 Task: For heading  Tahoma with underline.  font size for heading20,  'Change the font style of data to'Arial.  and font size to 12,  Change the alignment of both headline & data to Align left.  In the sheet  EvaluationSalesForecast
Action: Mouse moved to (19, 105)
Screenshot: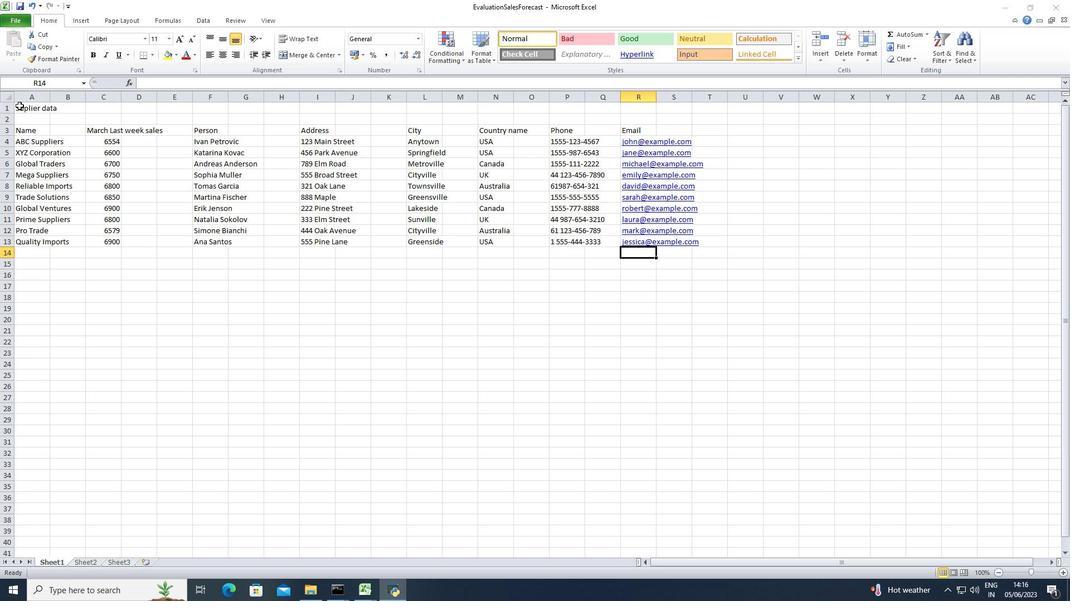 
Action: Mouse pressed left at (19, 105)
Screenshot: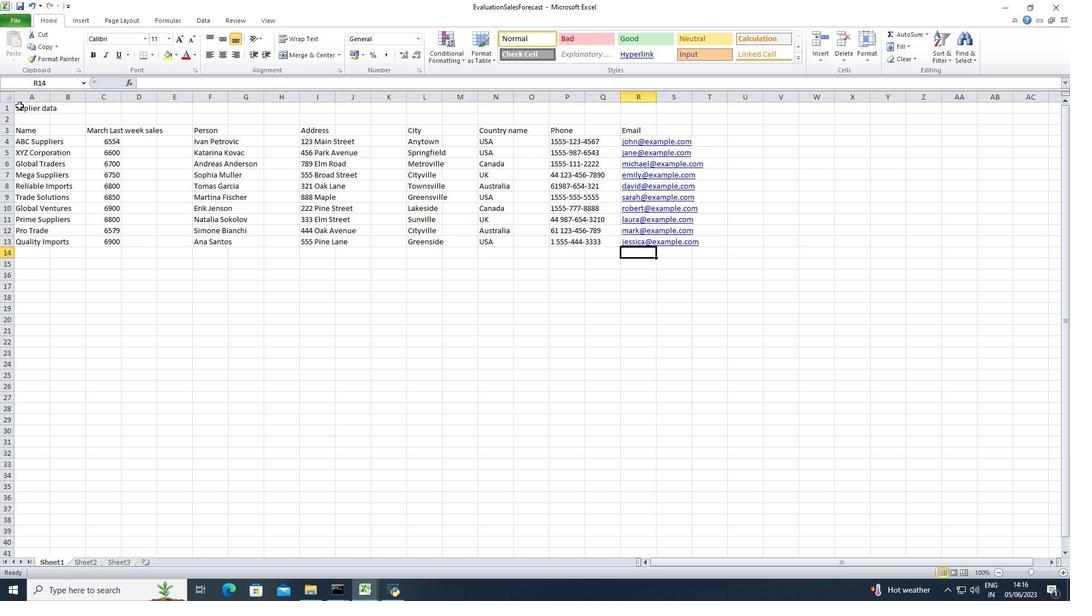 
Action: Mouse moved to (17, 107)
Screenshot: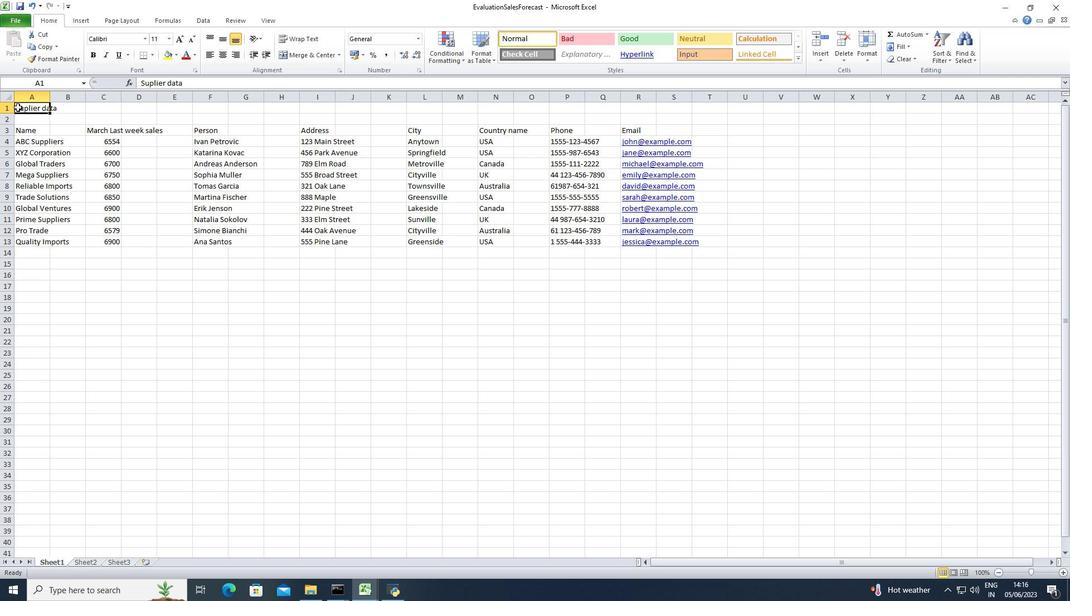 
Action: Mouse pressed left at (17, 107)
Screenshot: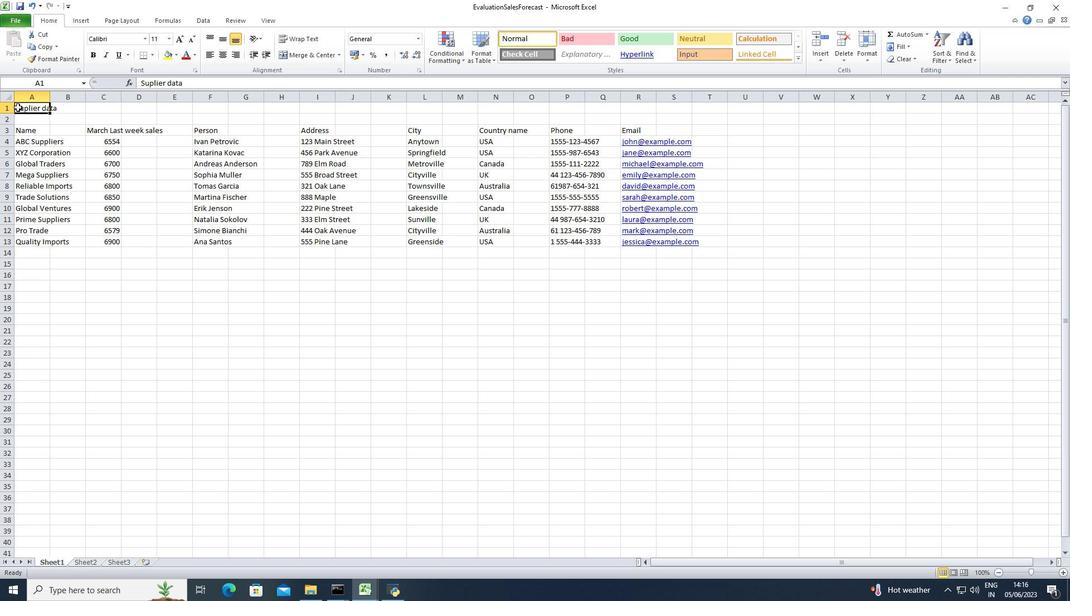 
Action: Mouse moved to (34, 107)
Screenshot: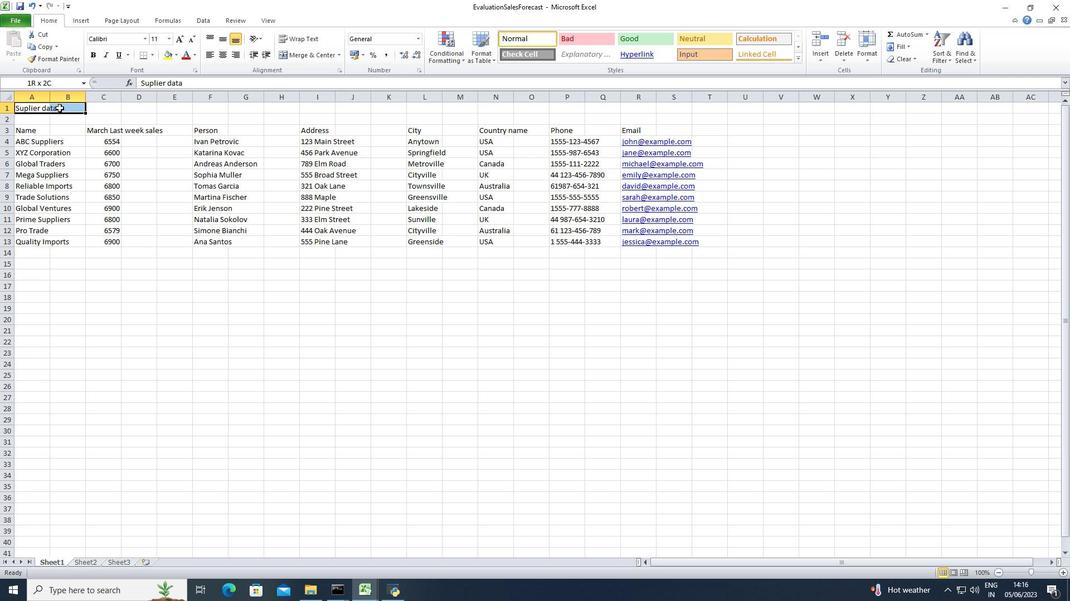 
Action: Mouse pressed left at (19, 107)
Screenshot: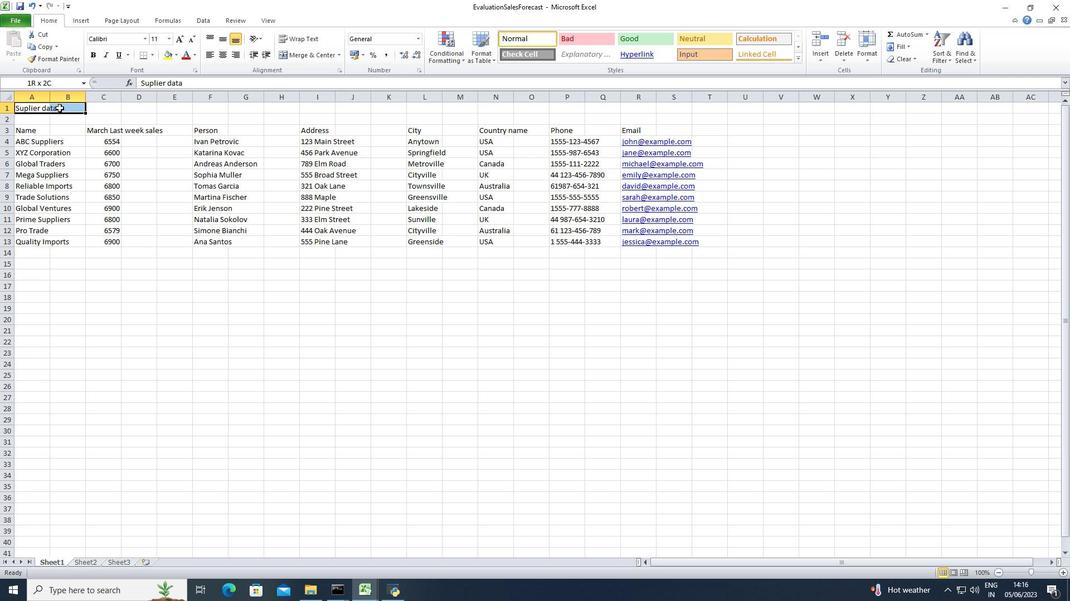 
Action: Mouse moved to (130, 34)
Screenshot: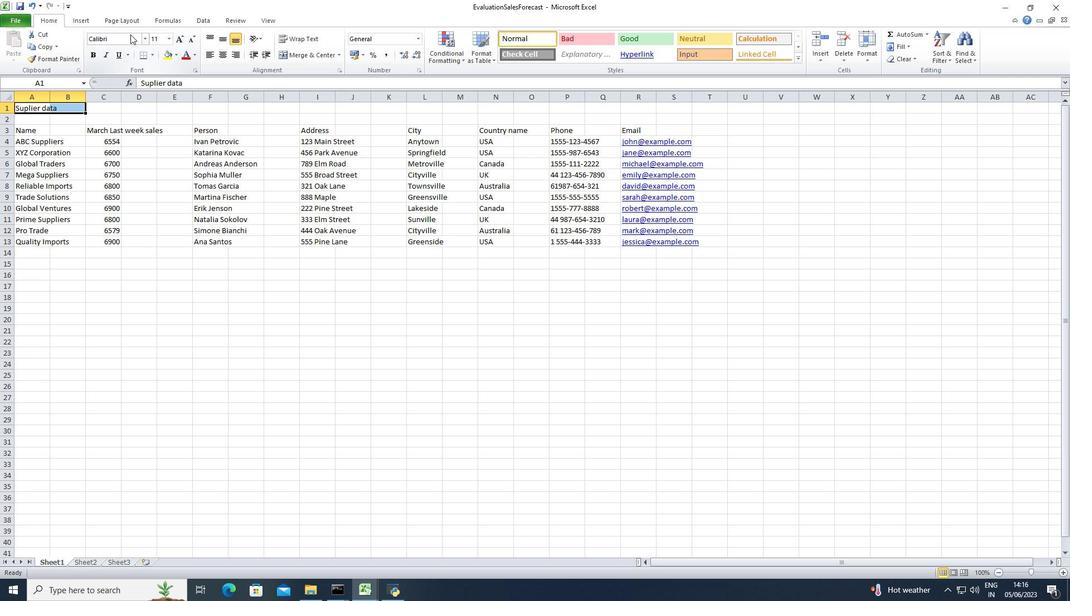 
Action: Mouse pressed left at (130, 34)
Screenshot: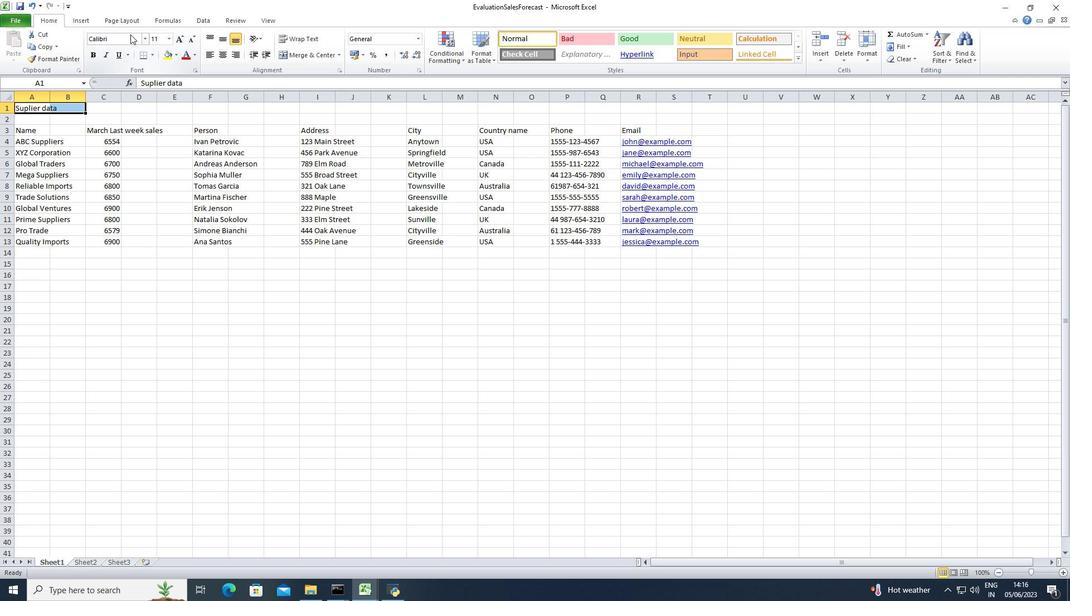 
Action: Key pressed <Key.shift>Ta
Screenshot: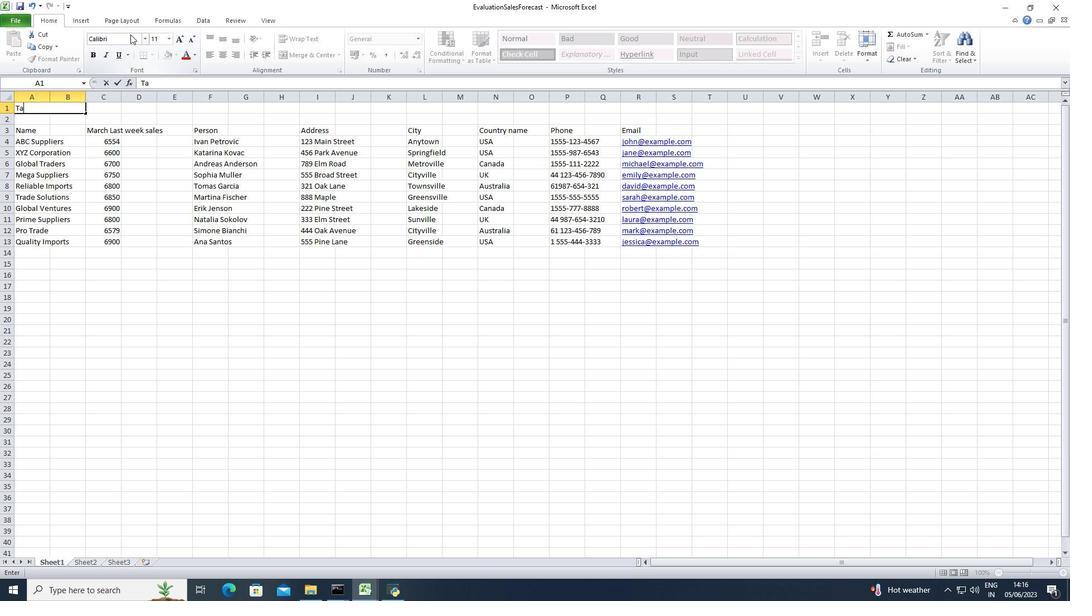 
Action: Mouse pressed left at (130, 34)
Screenshot: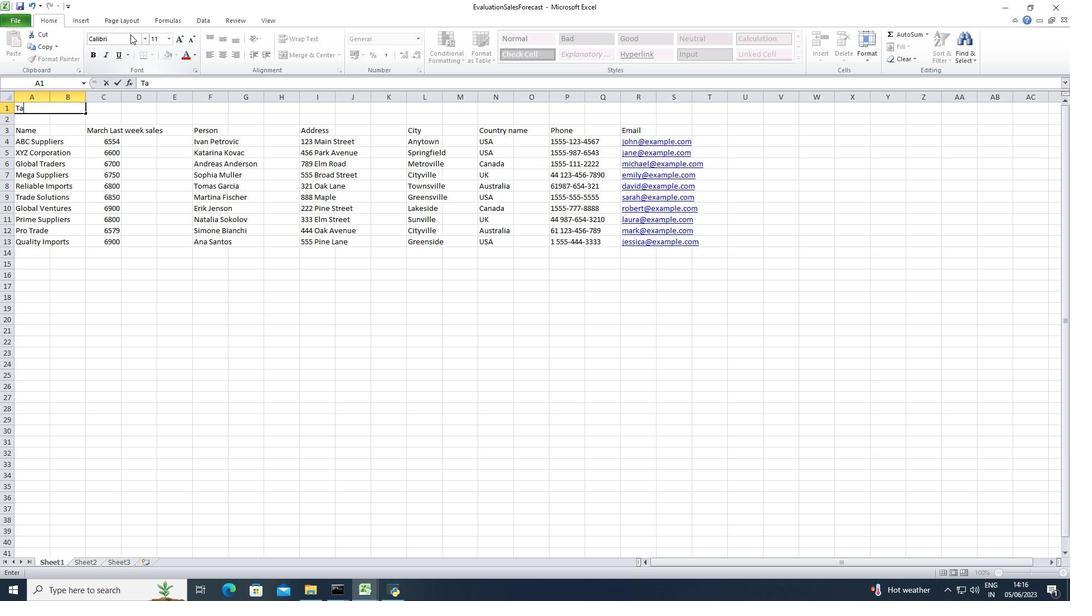 
Action: Mouse pressed left at (130, 34)
Screenshot: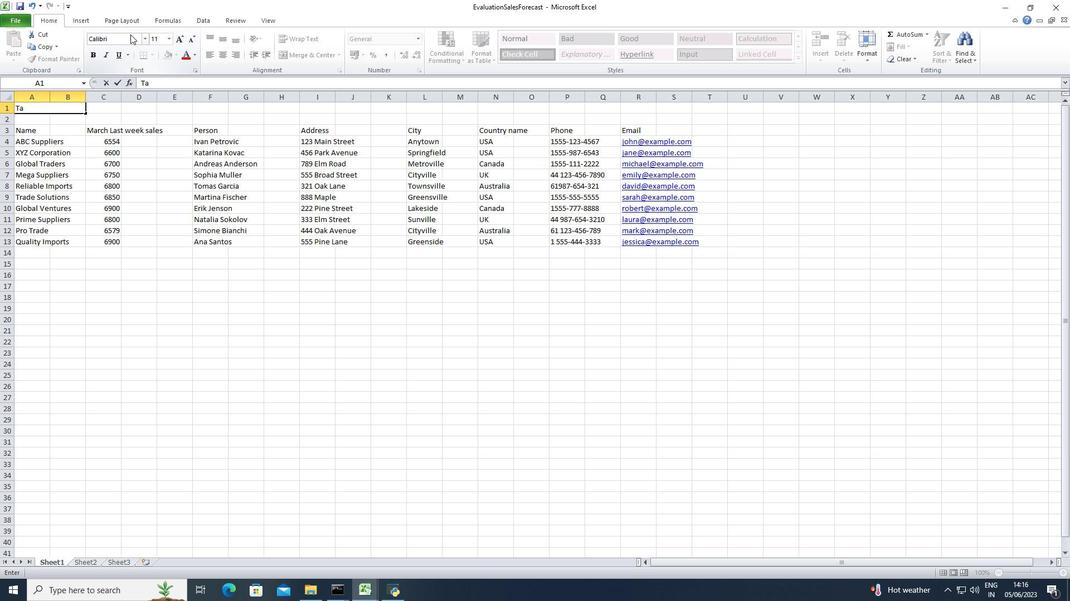 
Action: Mouse moved to (29, 1)
Screenshot: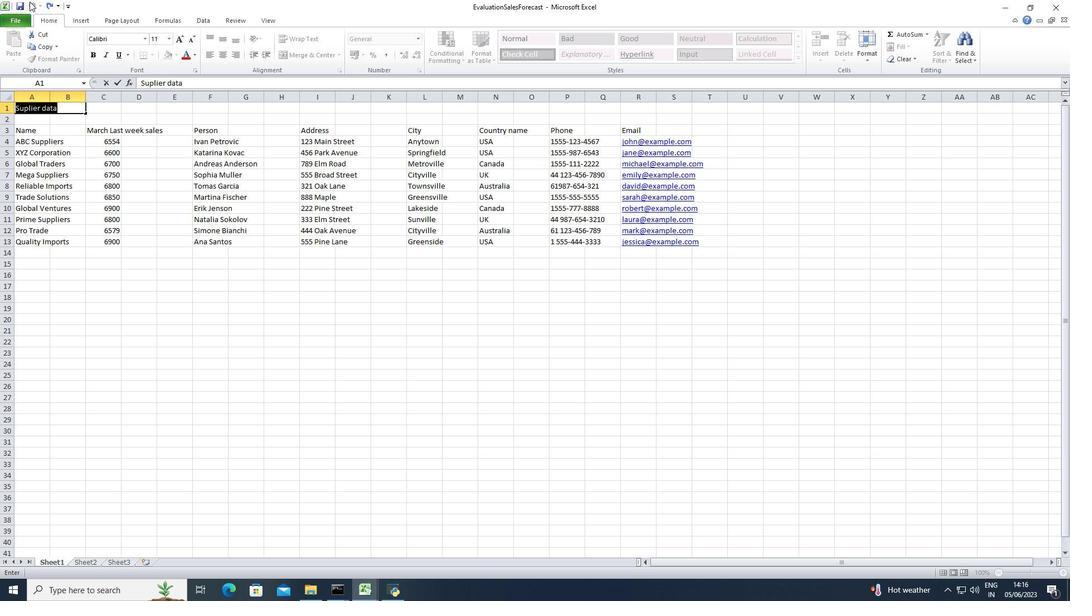 
Action: Mouse pressed left at (29, 1)
Screenshot: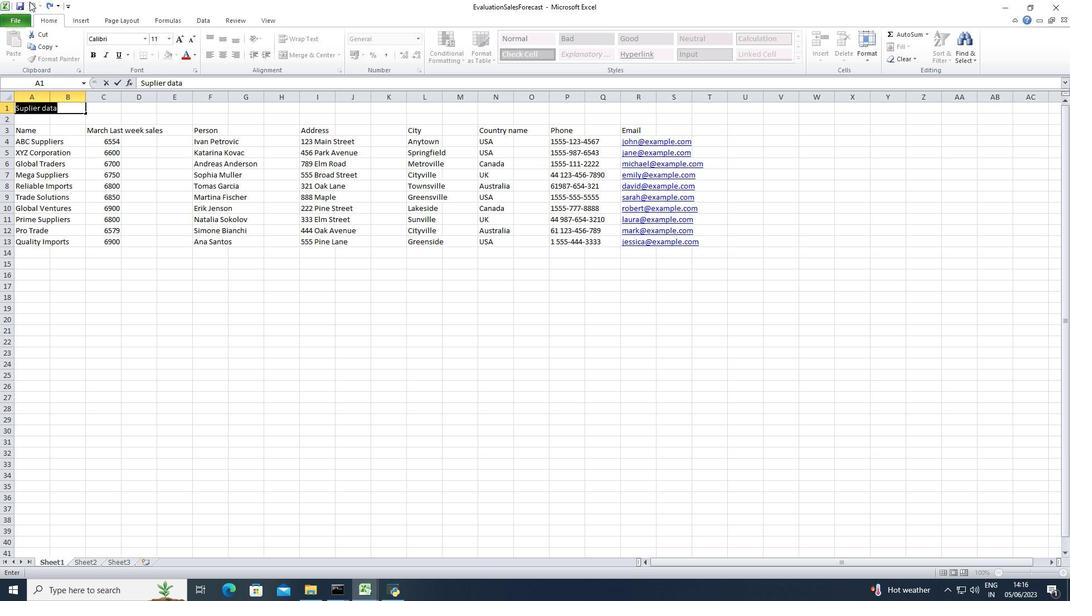 
Action: Mouse moved to (141, 135)
Screenshot: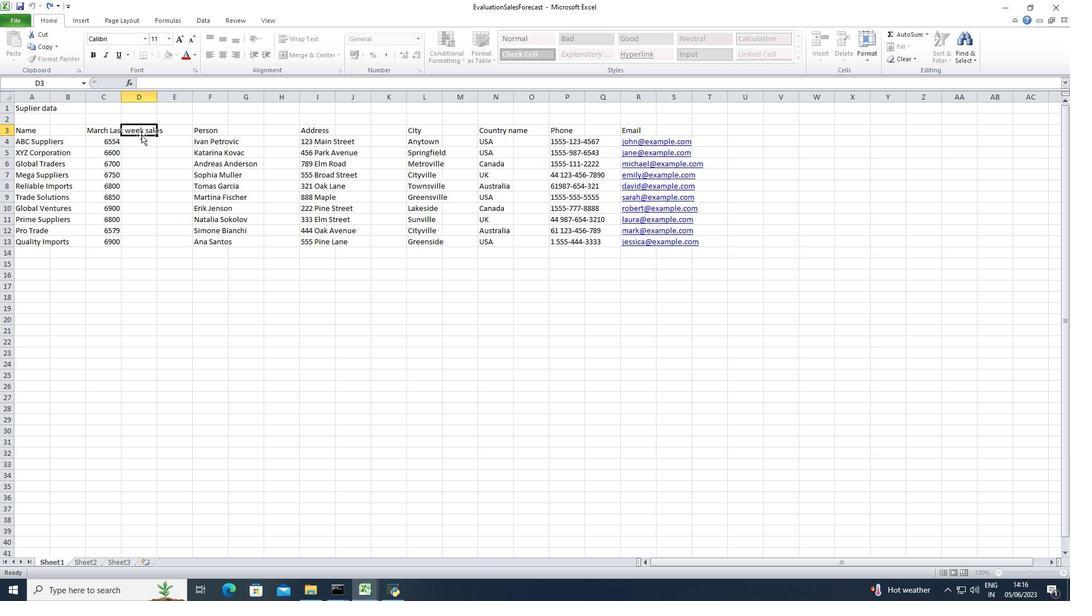 
Action: Mouse pressed left at (141, 135)
Screenshot: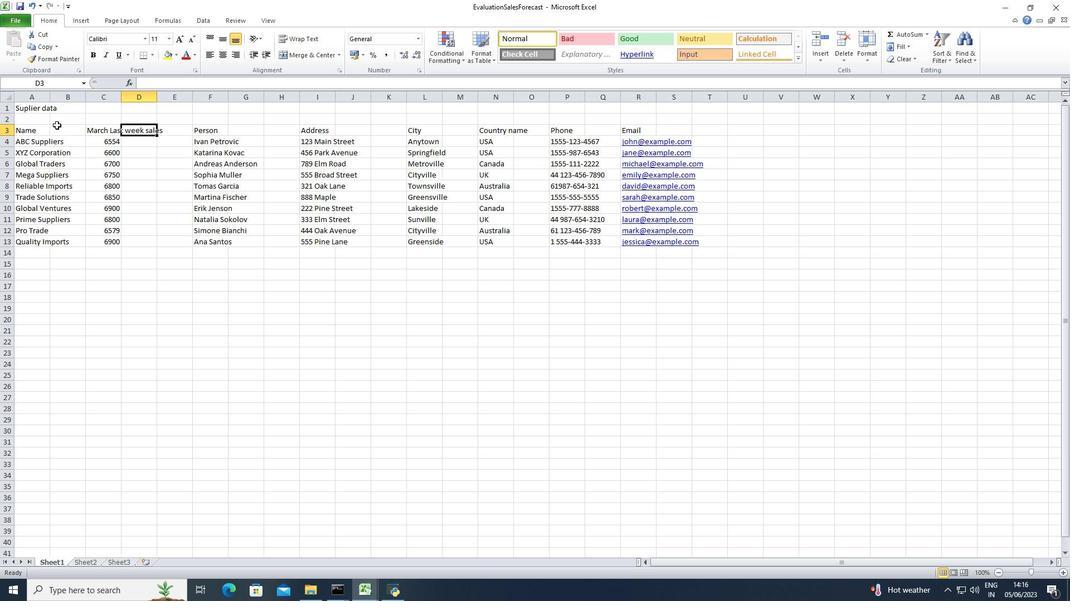 
Action: Mouse moved to (23, 108)
Screenshot: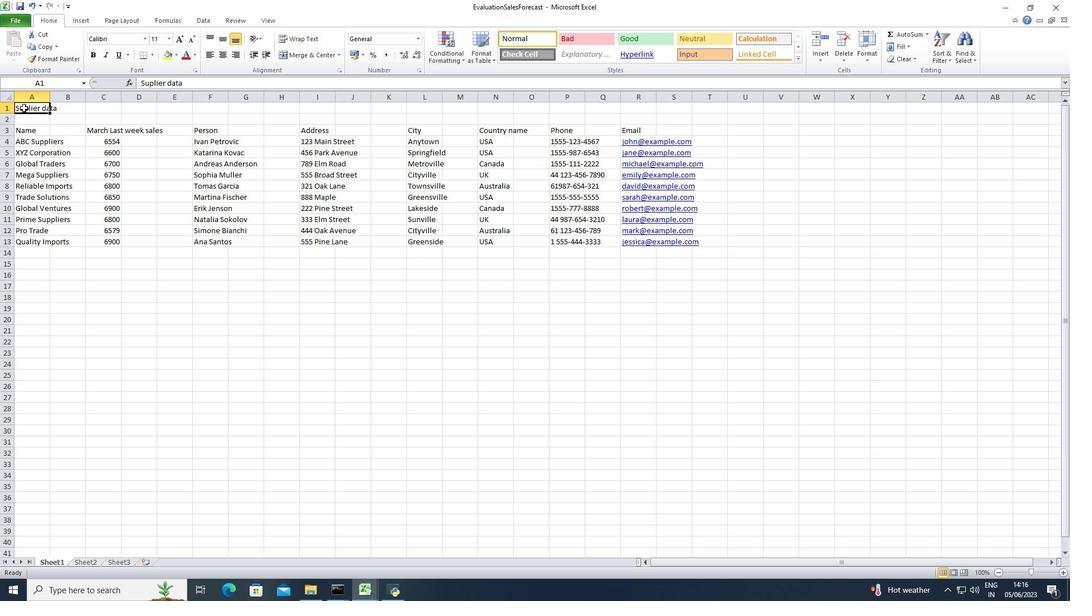 
Action: Mouse pressed left at (23, 108)
Screenshot: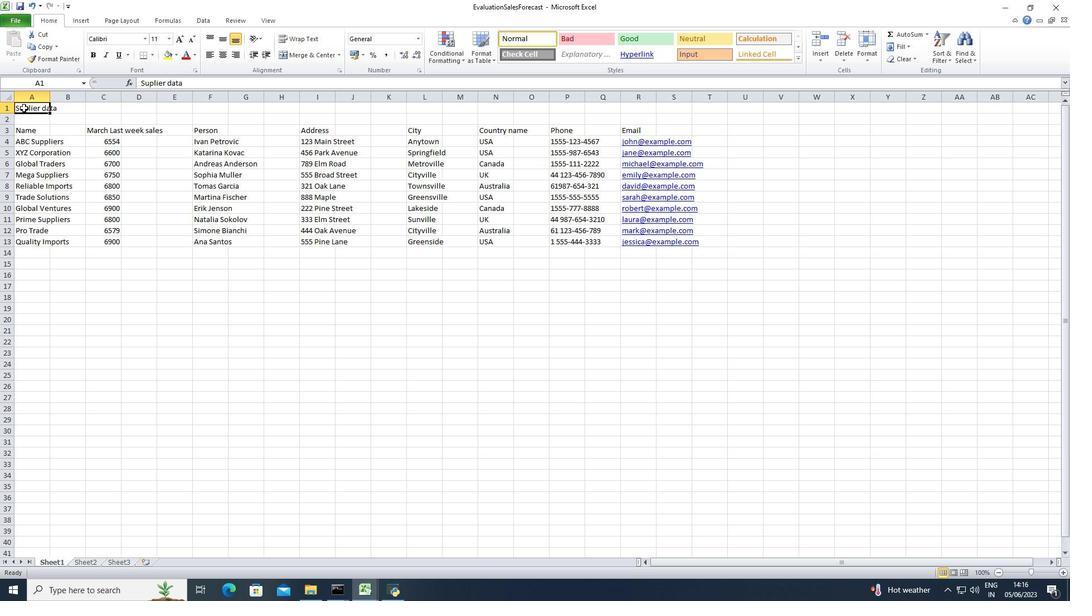 
Action: Mouse moved to (105, 38)
Screenshot: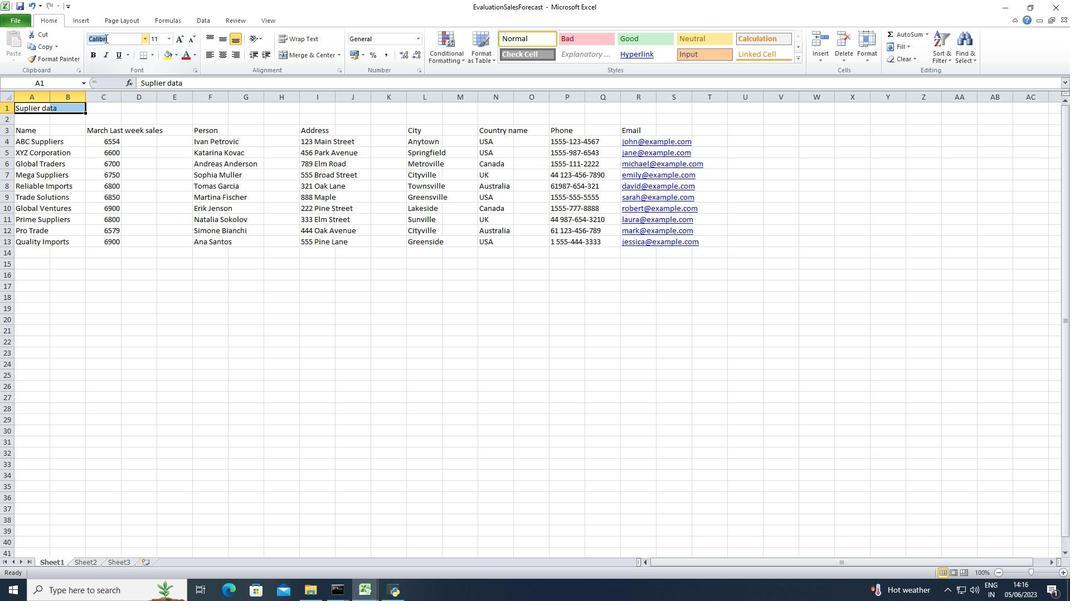 
Action: Mouse pressed left at (105, 38)
Screenshot: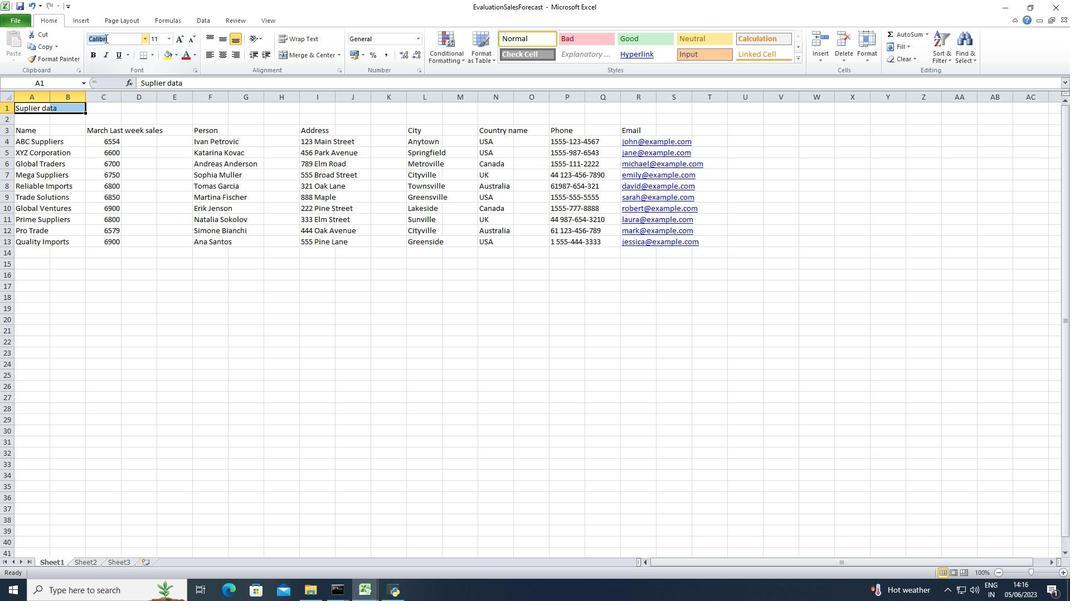 
Action: Key pressed <Key.shift>Tahoma<Key.enter>
Screenshot: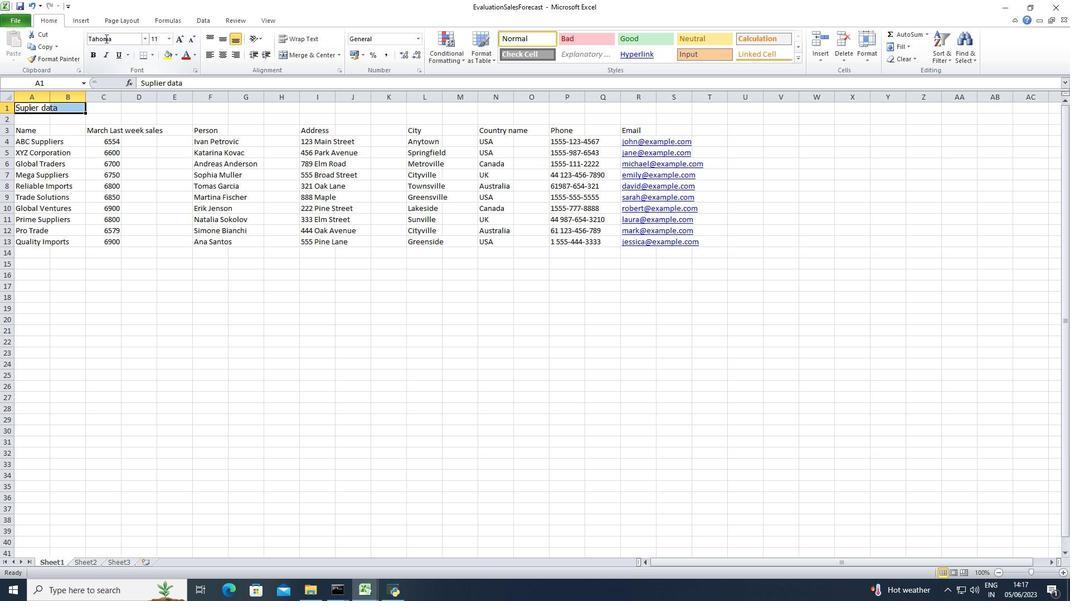 
Action: Mouse moved to (117, 59)
Screenshot: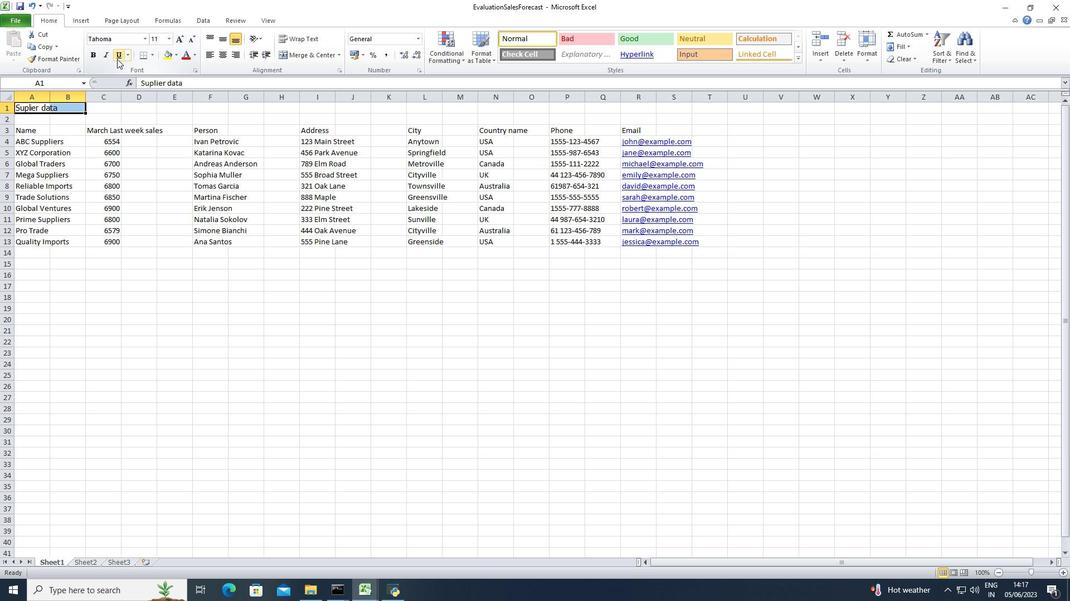 
Action: Mouse pressed left at (117, 59)
Screenshot: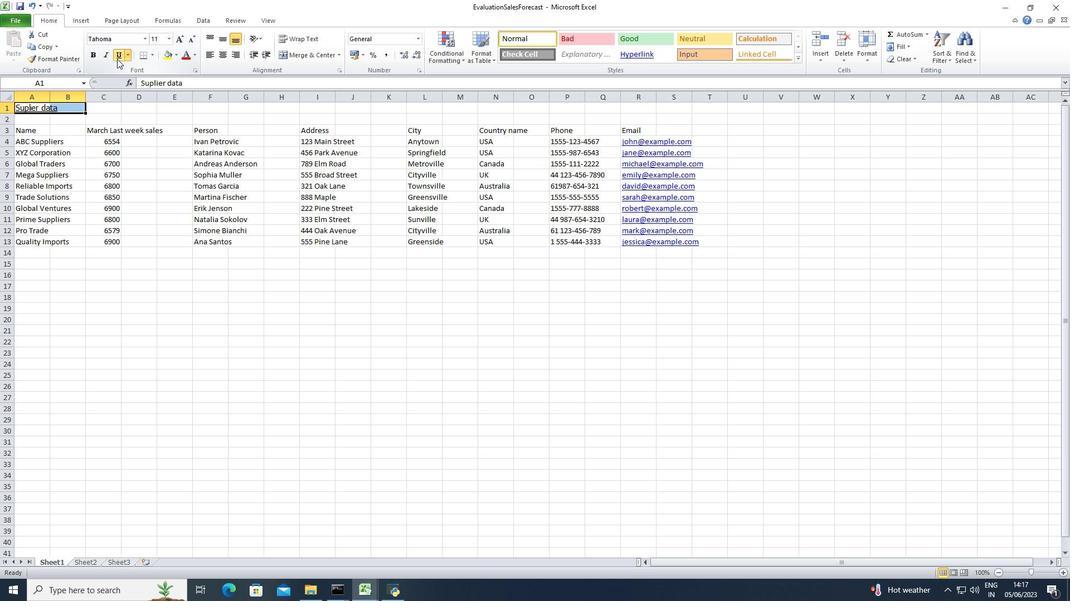
Action: Mouse moved to (172, 38)
Screenshot: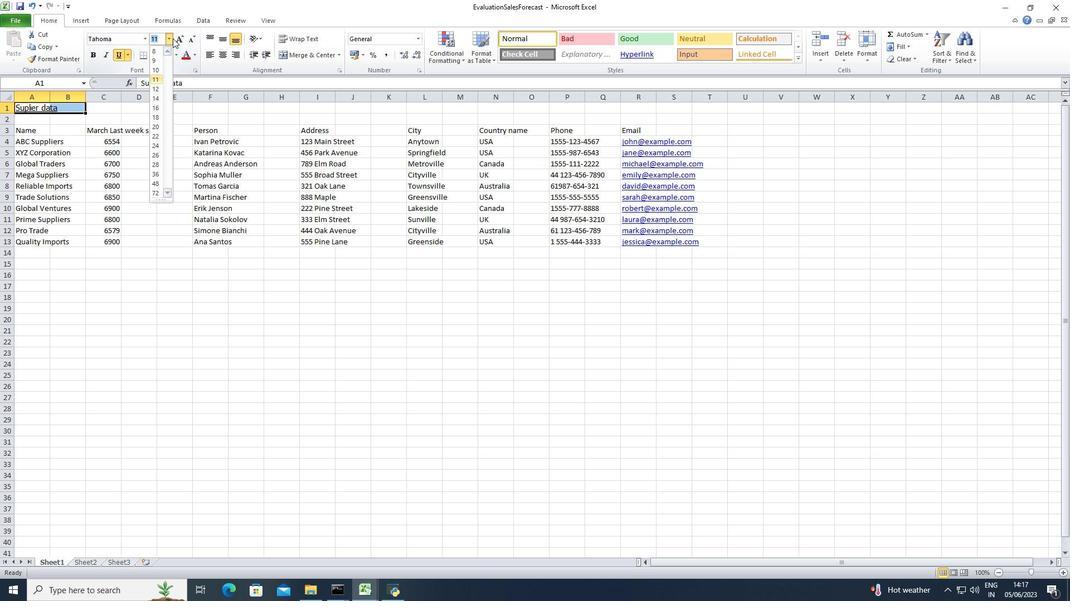 
Action: Mouse pressed left at (172, 38)
Screenshot: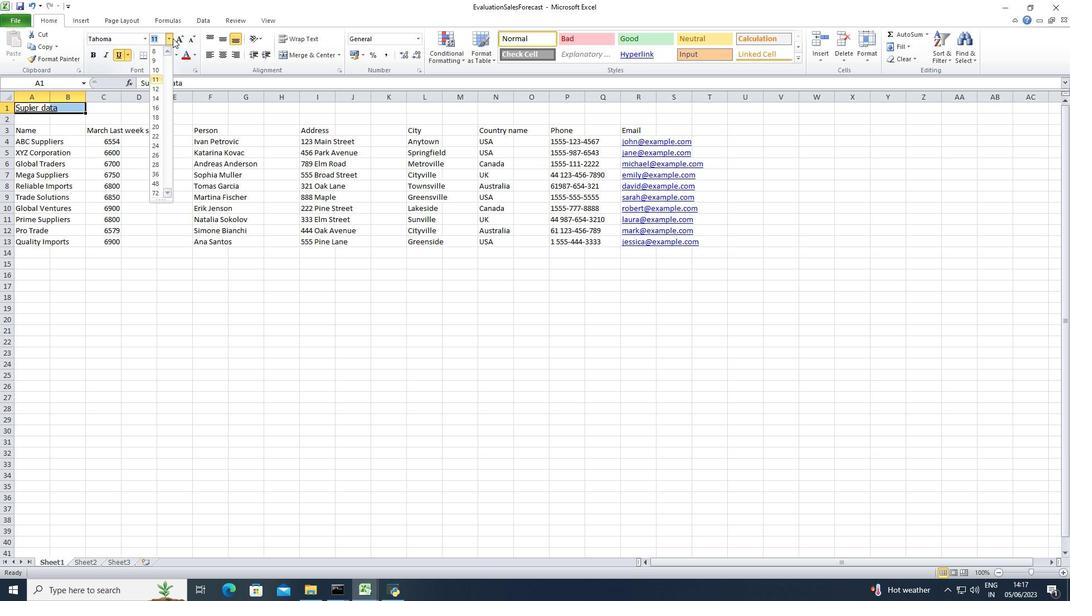 
Action: Mouse moved to (156, 124)
Screenshot: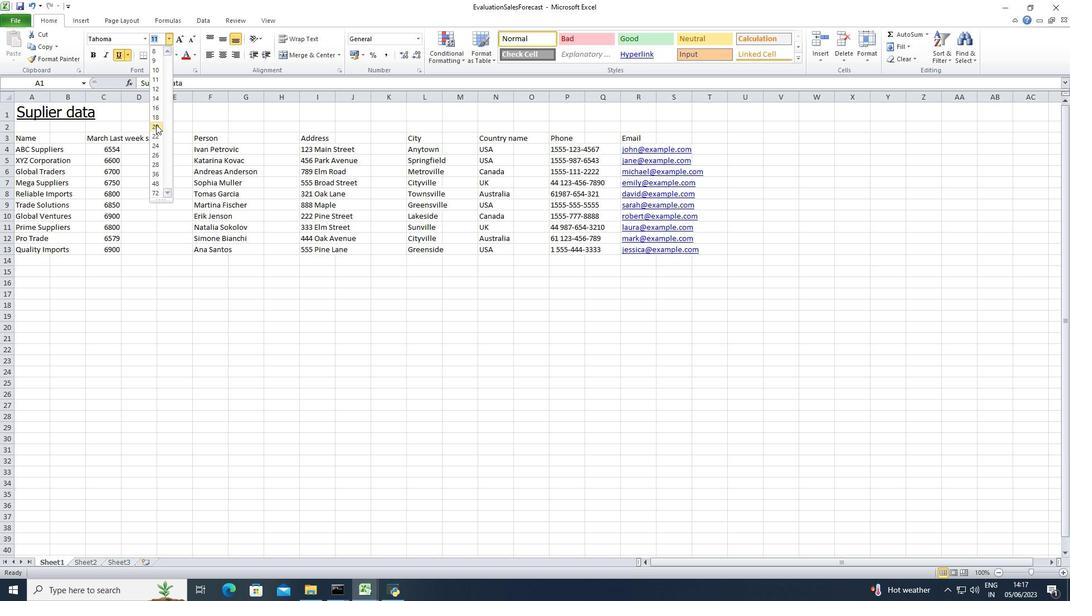 
Action: Mouse pressed left at (156, 124)
Screenshot: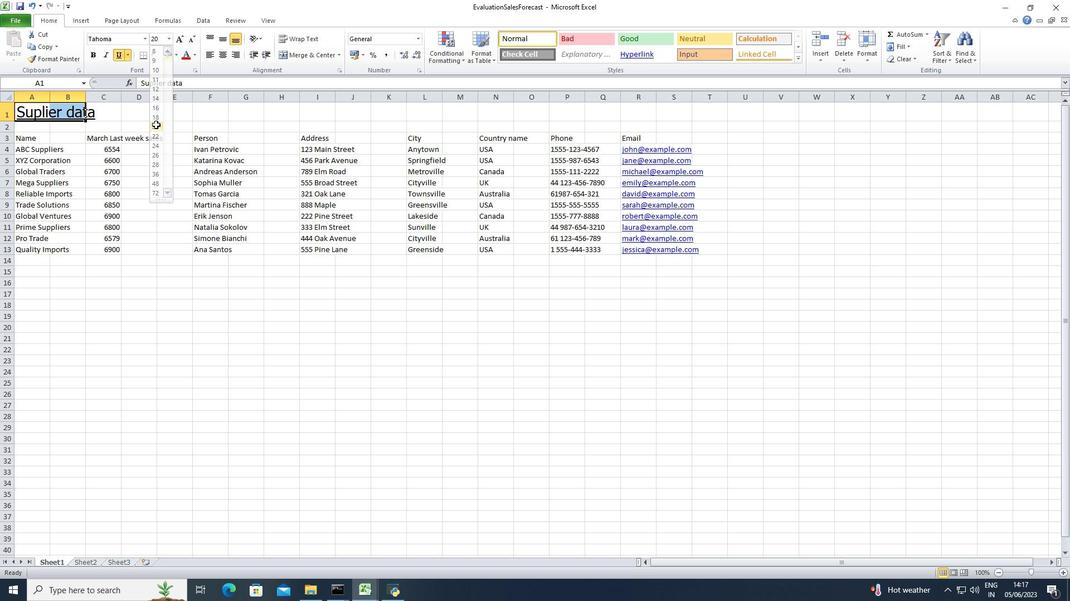 
Action: Mouse moved to (32, 141)
Screenshot: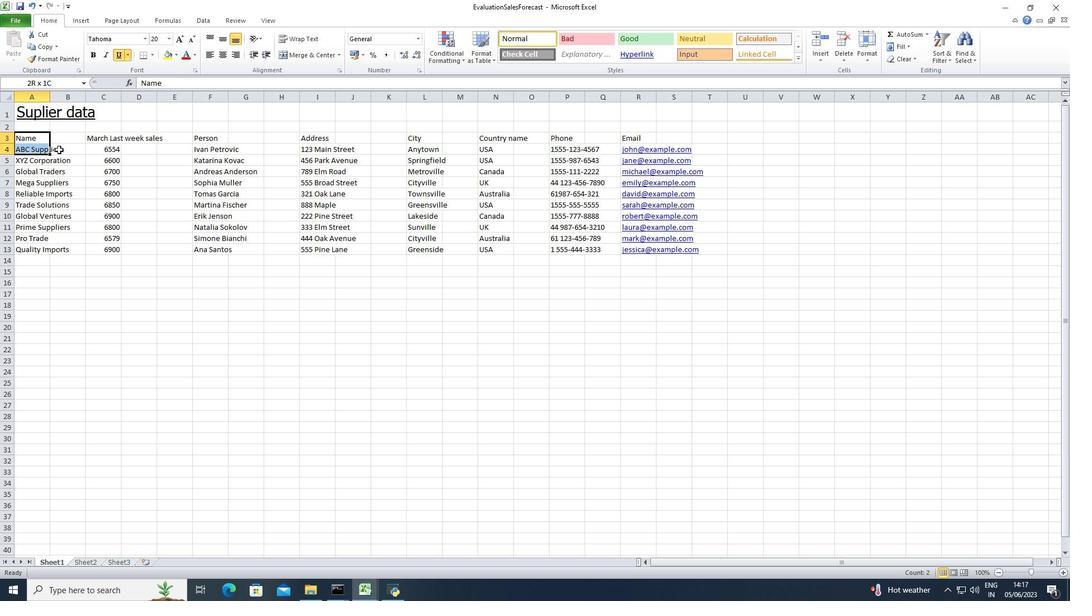 
Action: Mouse pressed left at (32, 141)
Screenshot: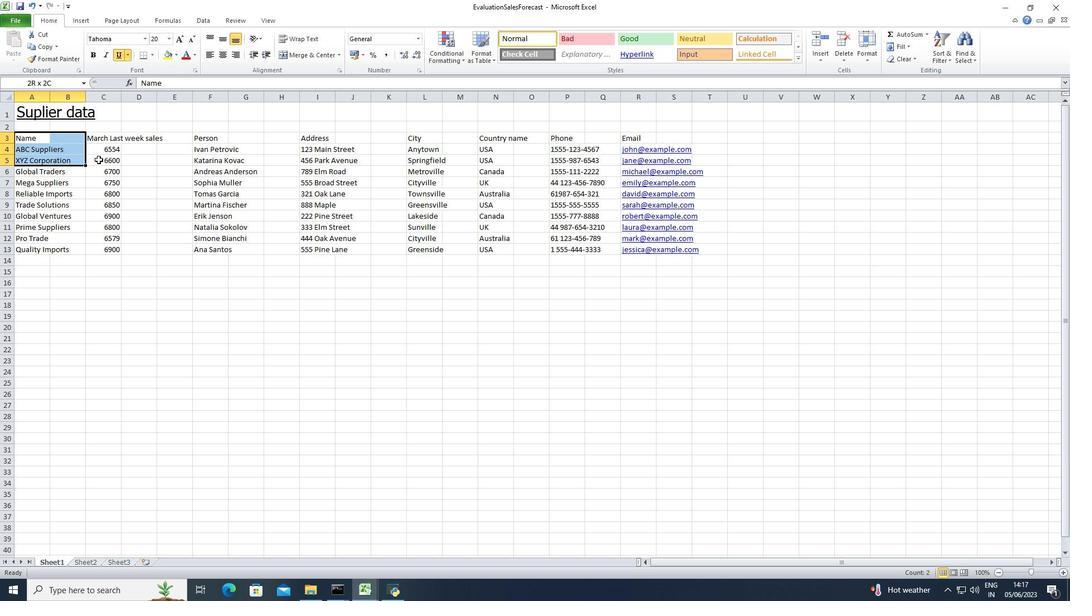 
Action: Mouse moved to (128, 37)
Screenshot: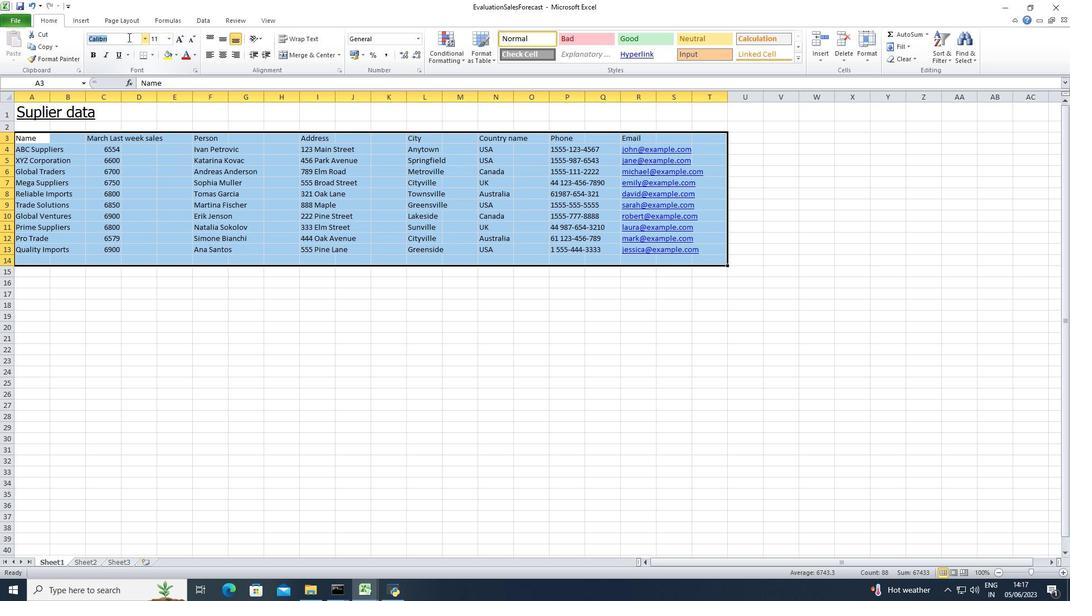 
Action: Mouse pressed left at (128, 37)
Screenshot: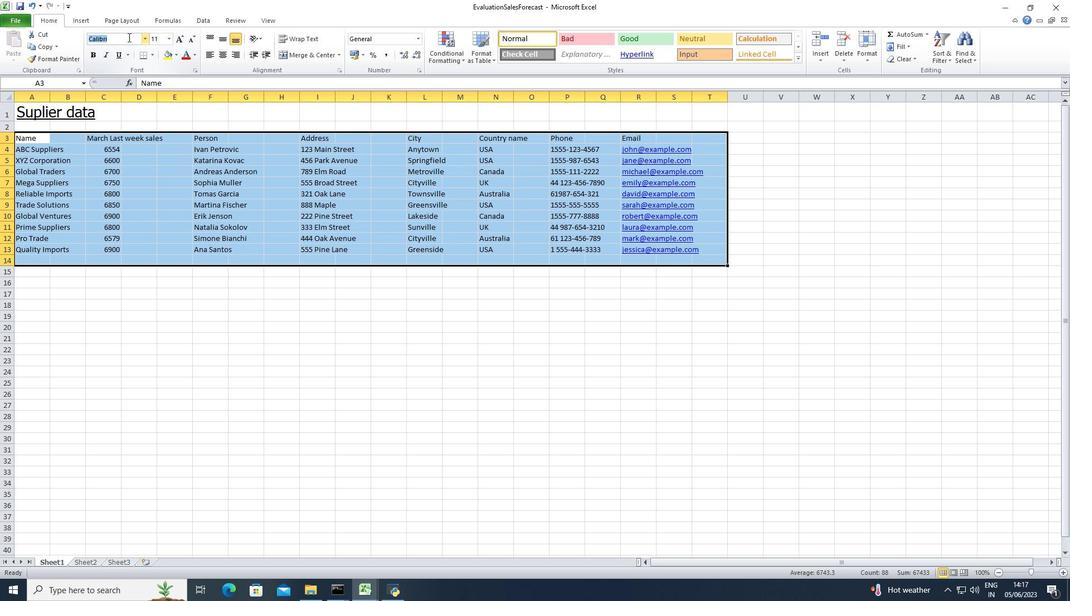 
Action: Key pressed <Key.shift><Key.shift><Key.shift><Key.shift>Arial<Key.enter>
Screenshot: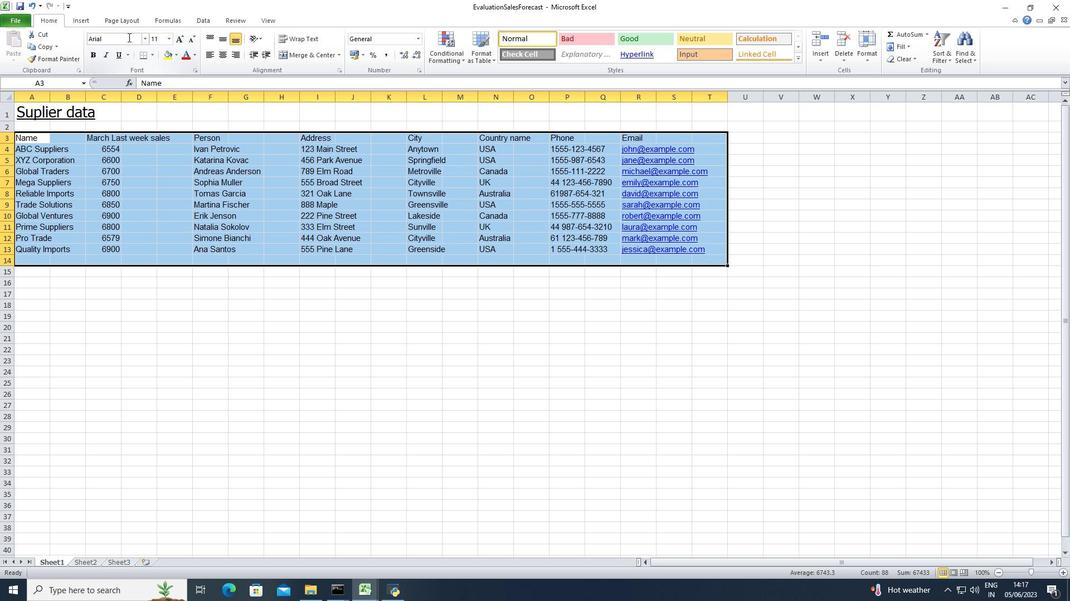 
Action: Mouse moved to (169, 40)
Screenshot: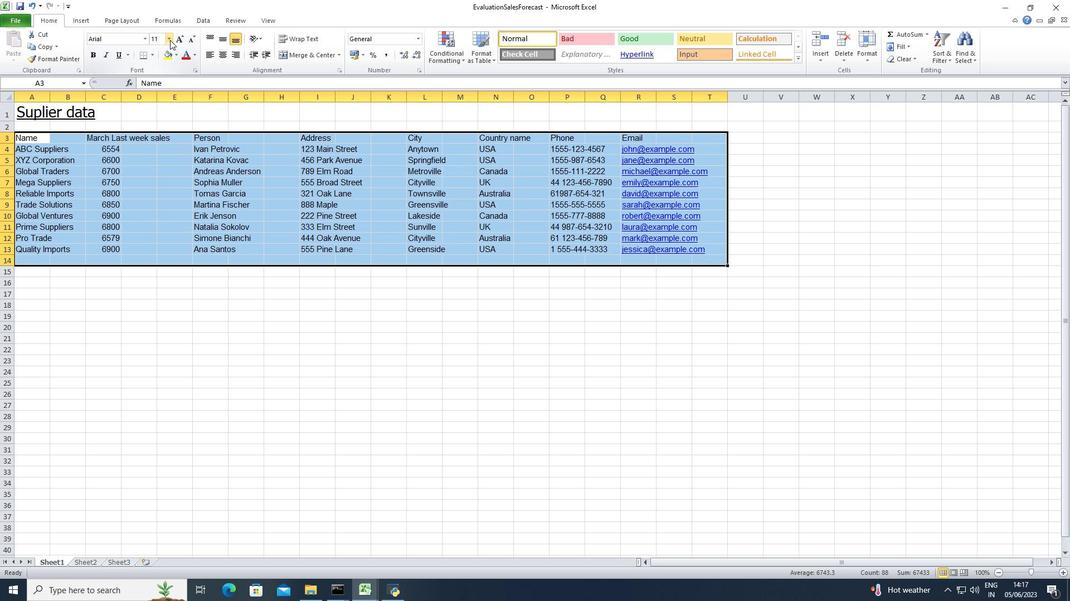 
Action: Mouse pressed left at (169, 40)
Screenshot: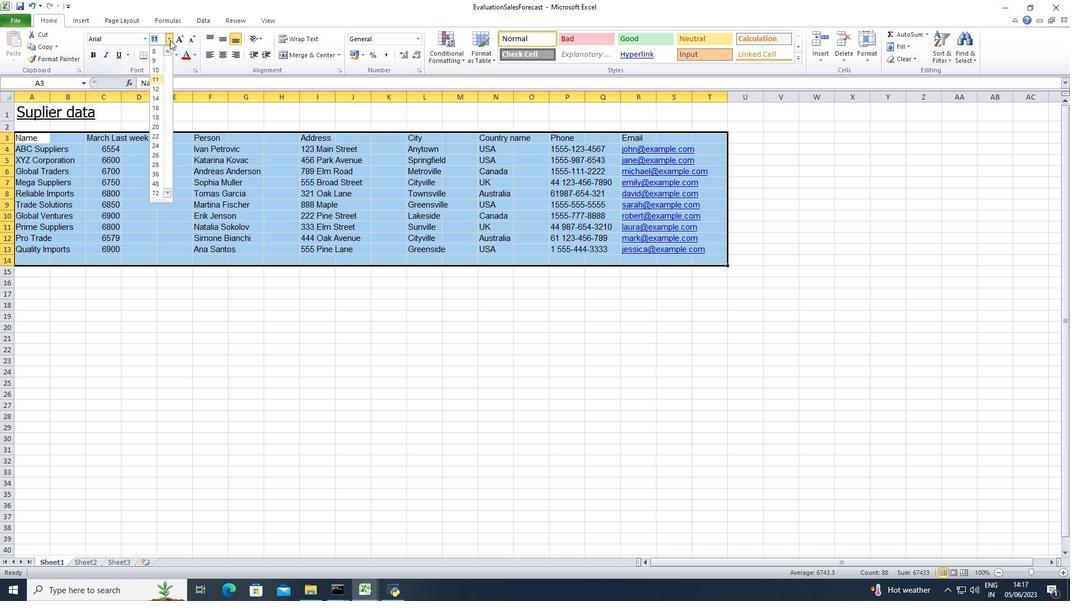 
Action: Mouse moved to (160, 86)
Screenshot: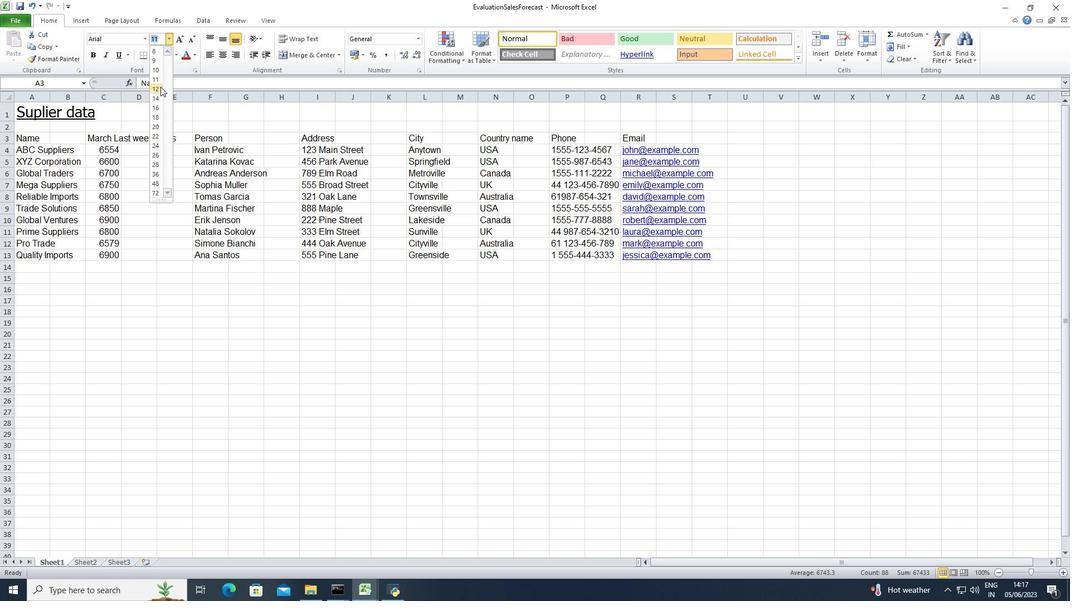 
Action: Mouse pressed left at (160, 86)
Screenshot: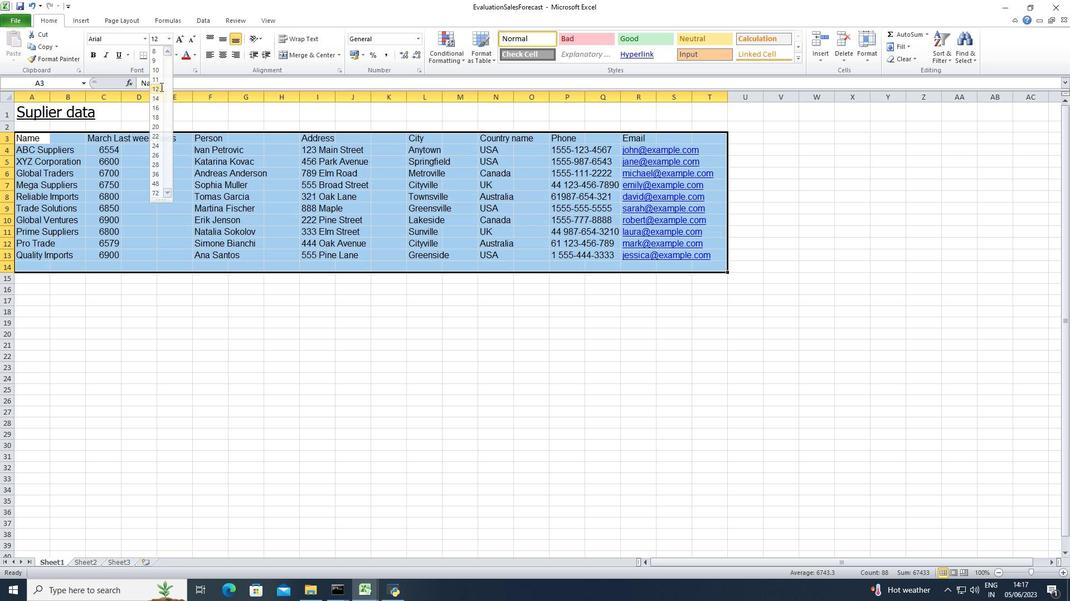 
Action: Mouse moved to (207, 57)
Screenshot: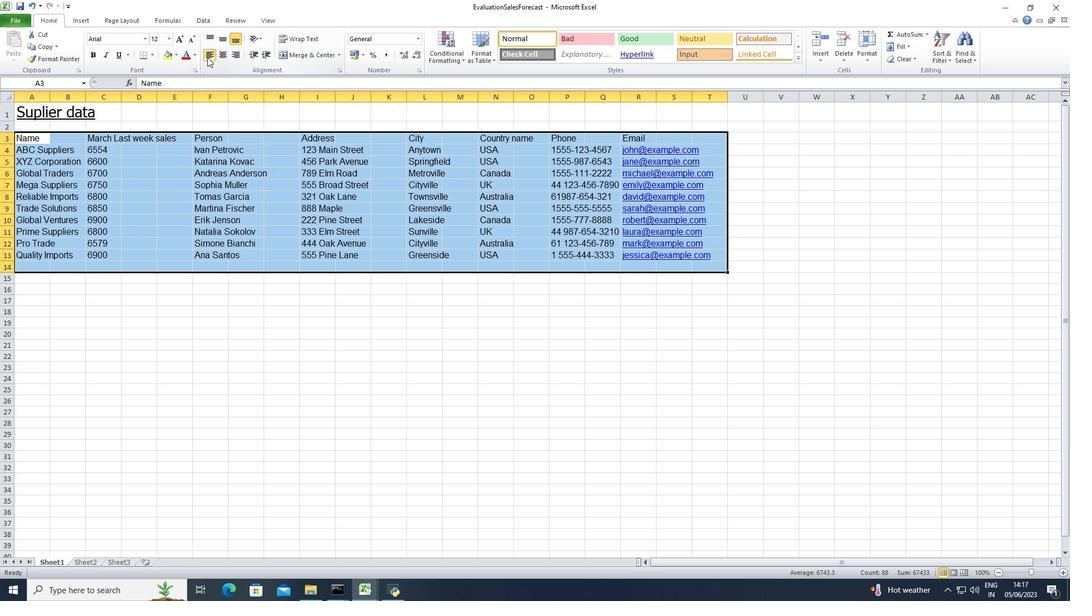 
Action: Mouse pressed left at (207, 57)
Screenshot: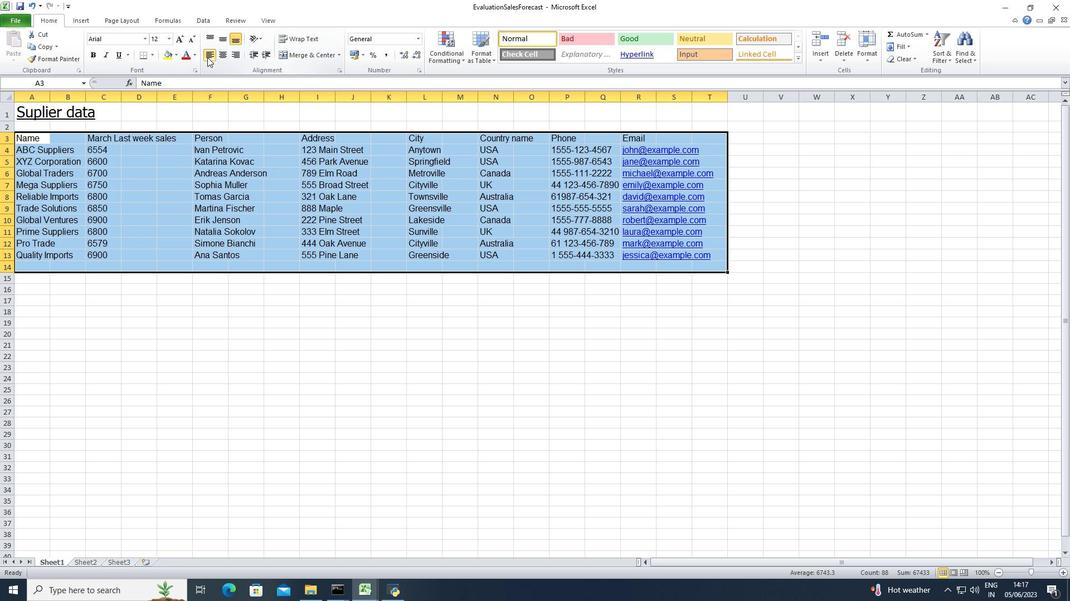 
Action: Mouse moved to (36, 114)
Screenshot: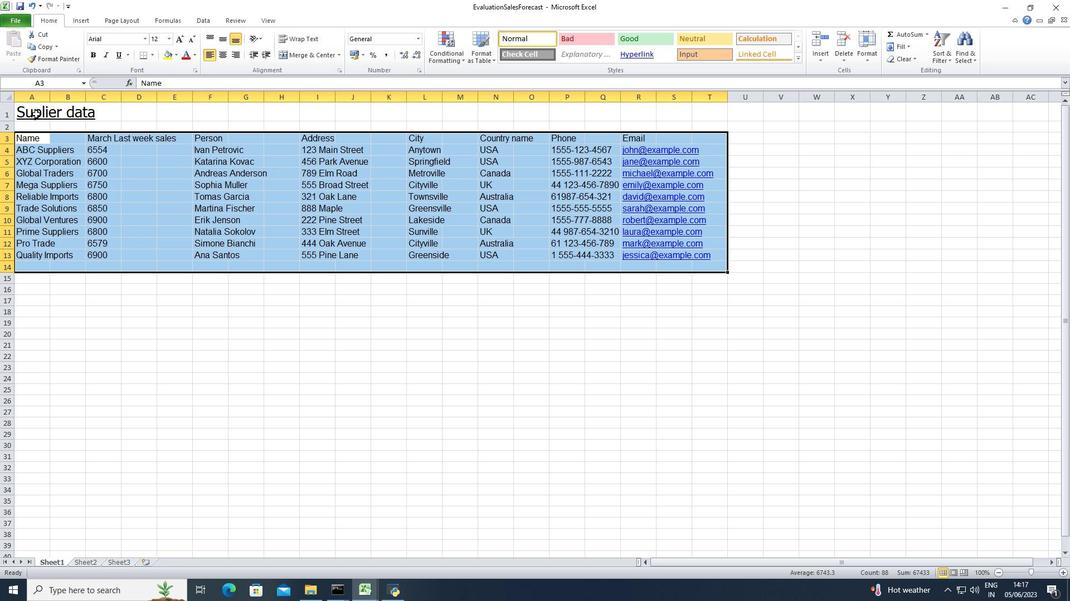 
Action: Mouse pressed left at (36, 114)
Screenshot: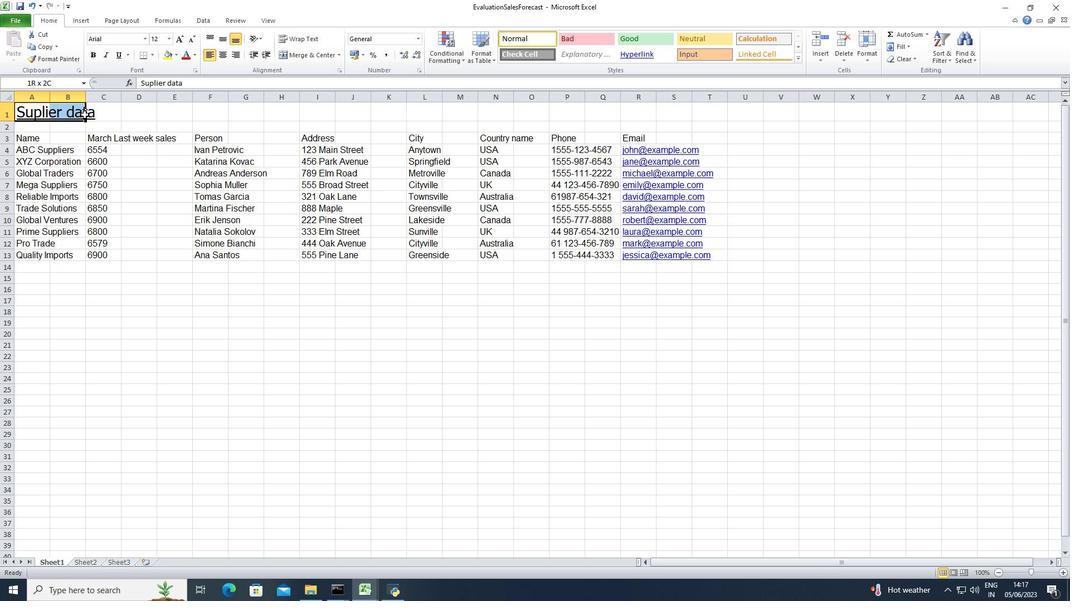 
Action: Mouse moved to (207, 54)
Screenshot: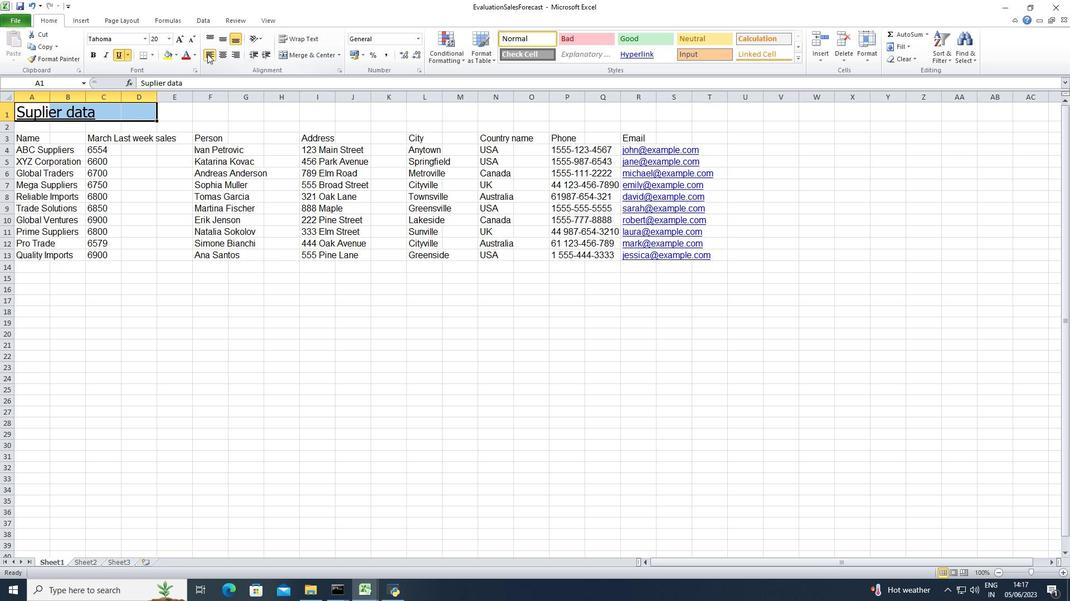 
Action: Mouse pressed left at (207, 54)
Screenshot: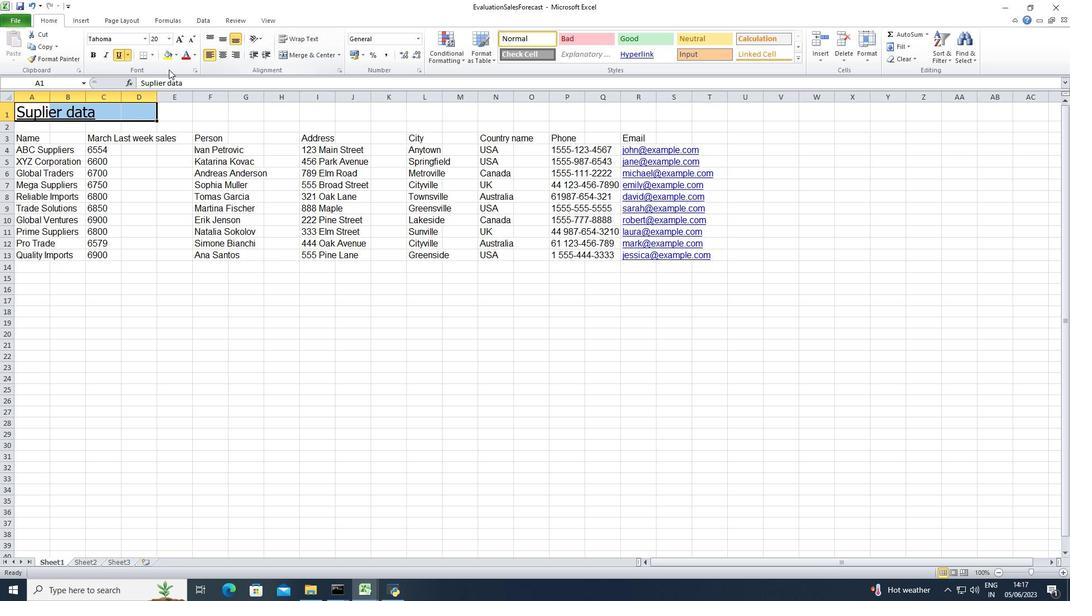 
Action: Mouse moved to (793, 162)
Screenshot: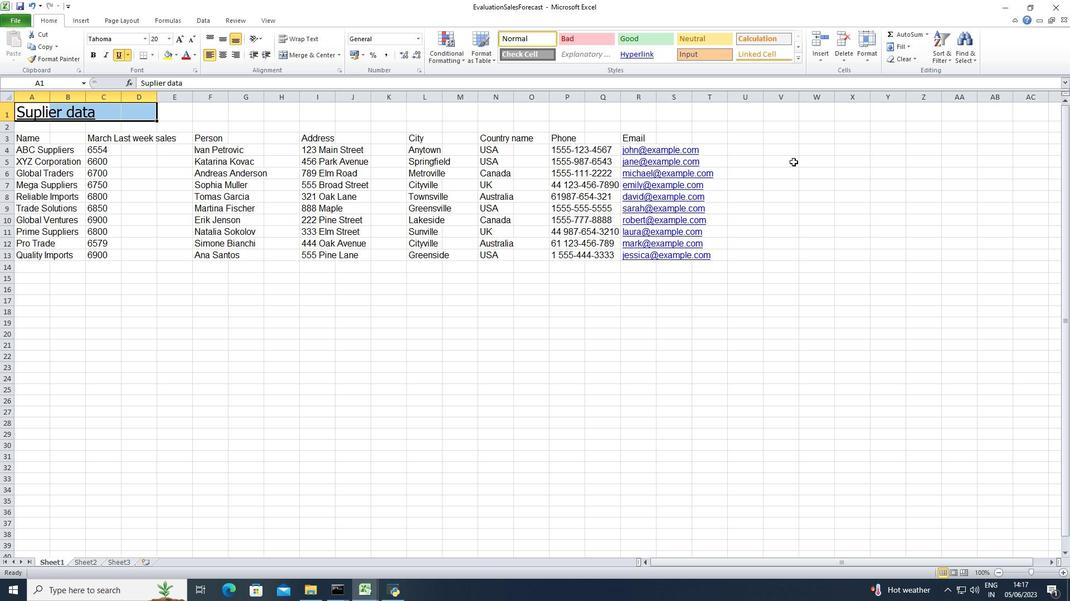 
Action: Mouse pressed left at (793, 162)
Screenshot: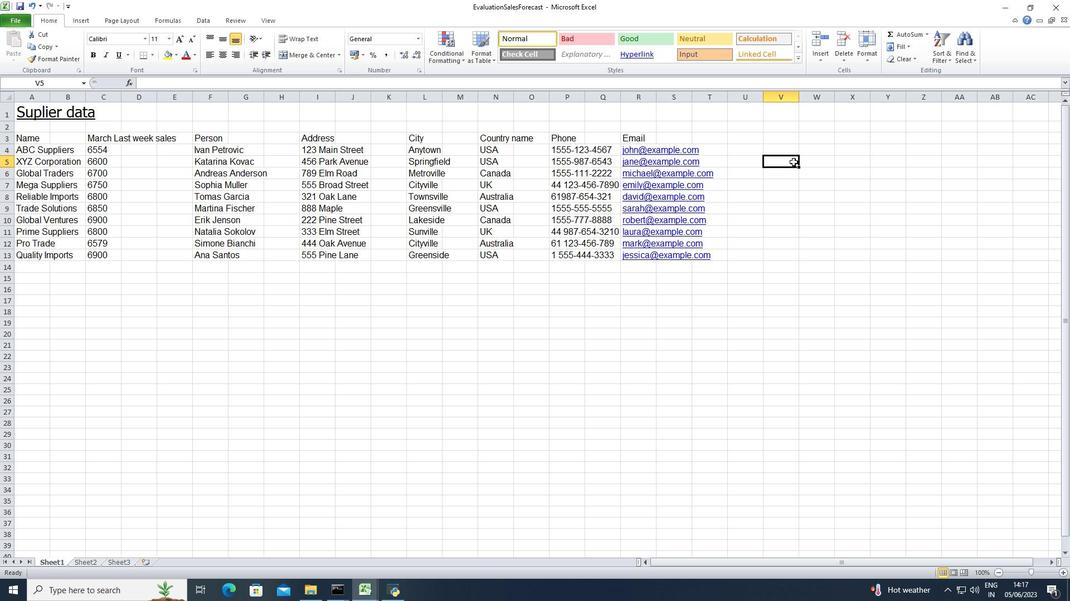 
